 Task: Add Sprouts Roasted & Unsalted In Shell Sunflower Seeds to the cart.
Action: Mouse moved to (294, 137)
Screenshot: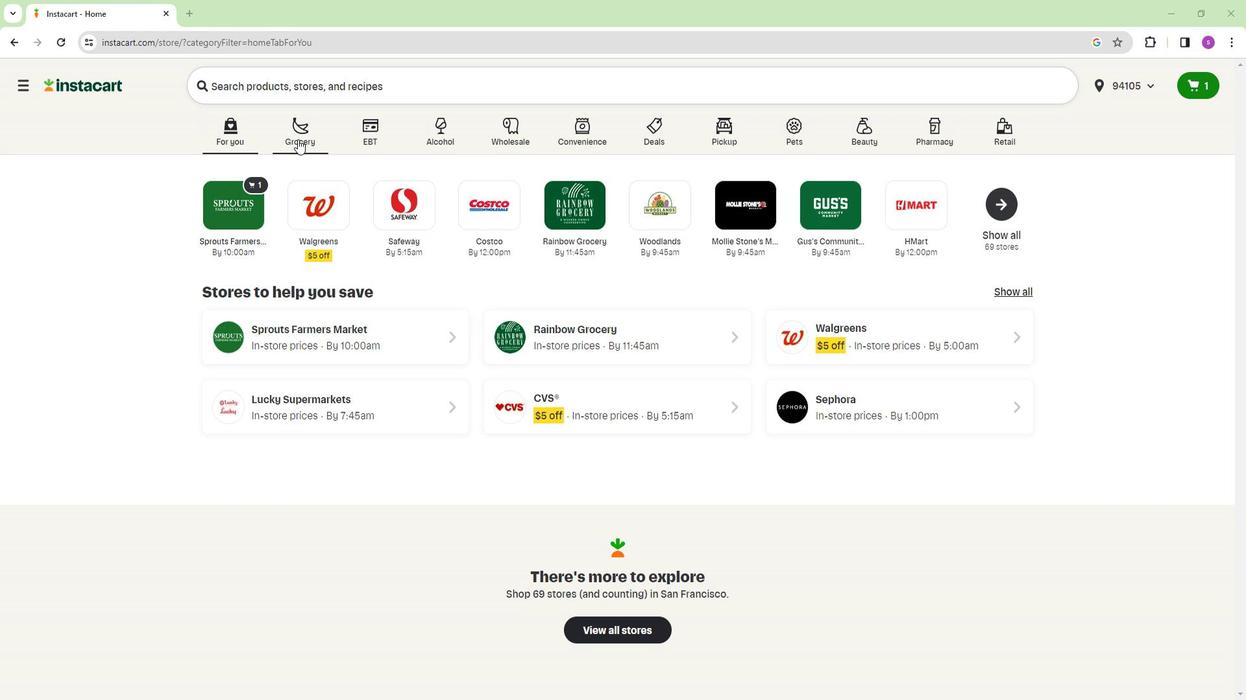 
Action: Mouse pressed left at (294, 137)
Screenshot: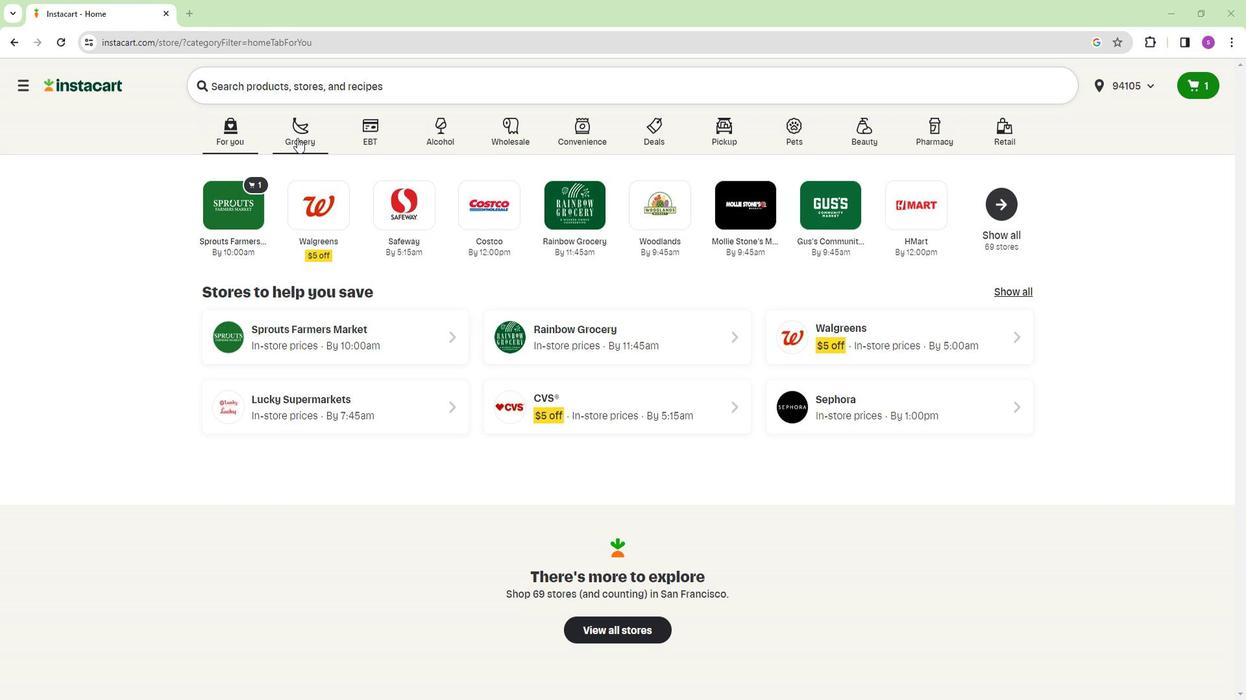 
Action: Mouse moved to (222, 207)
Screenshot: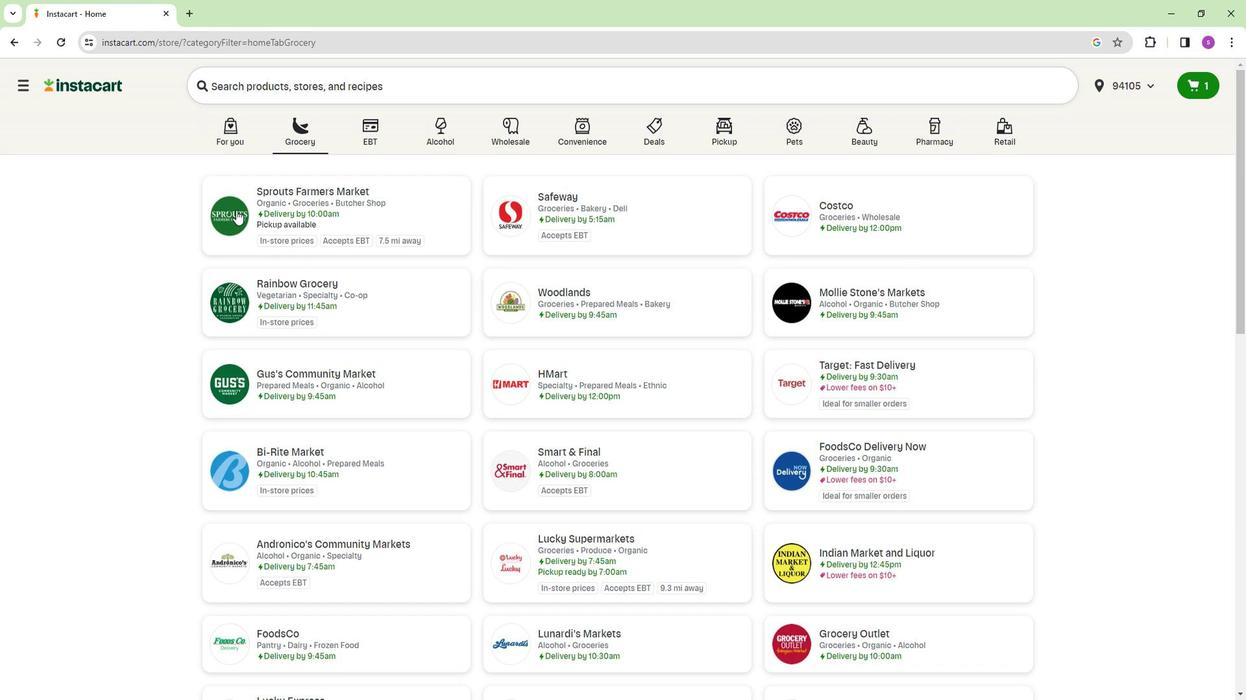 
Action: Mouse pressed left at (222, 207)
Screenshot: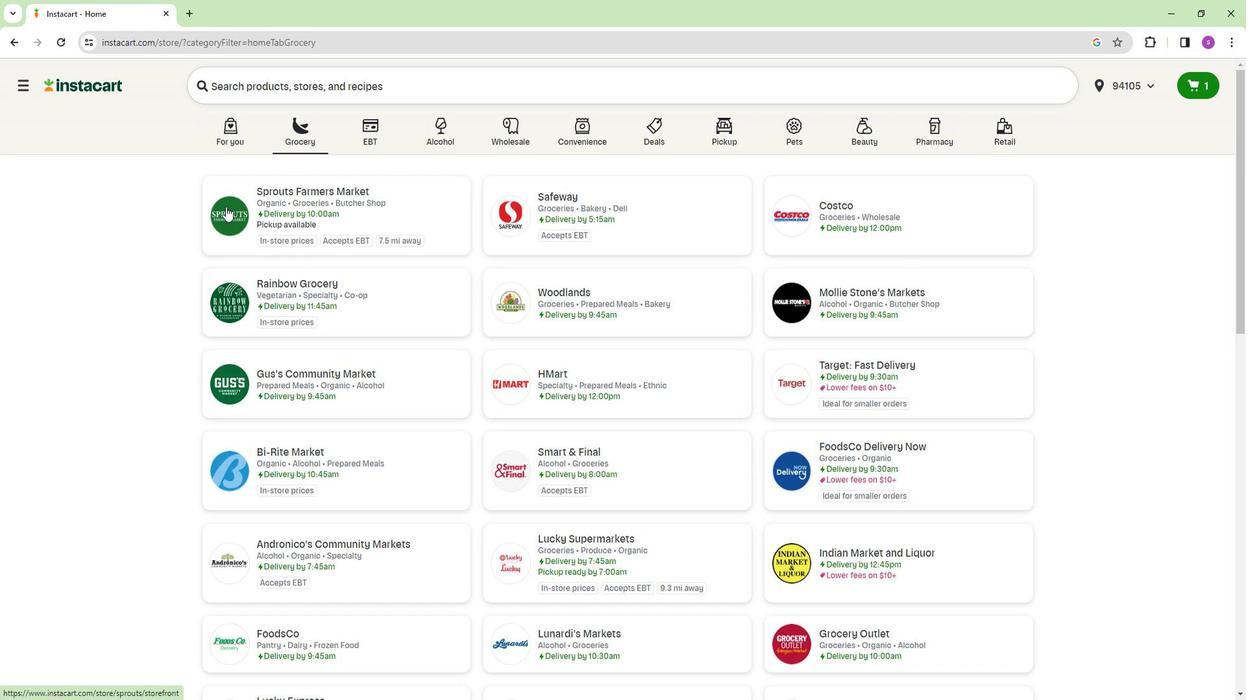 
Action: Mouse moved to (116, 466)
Screenshot: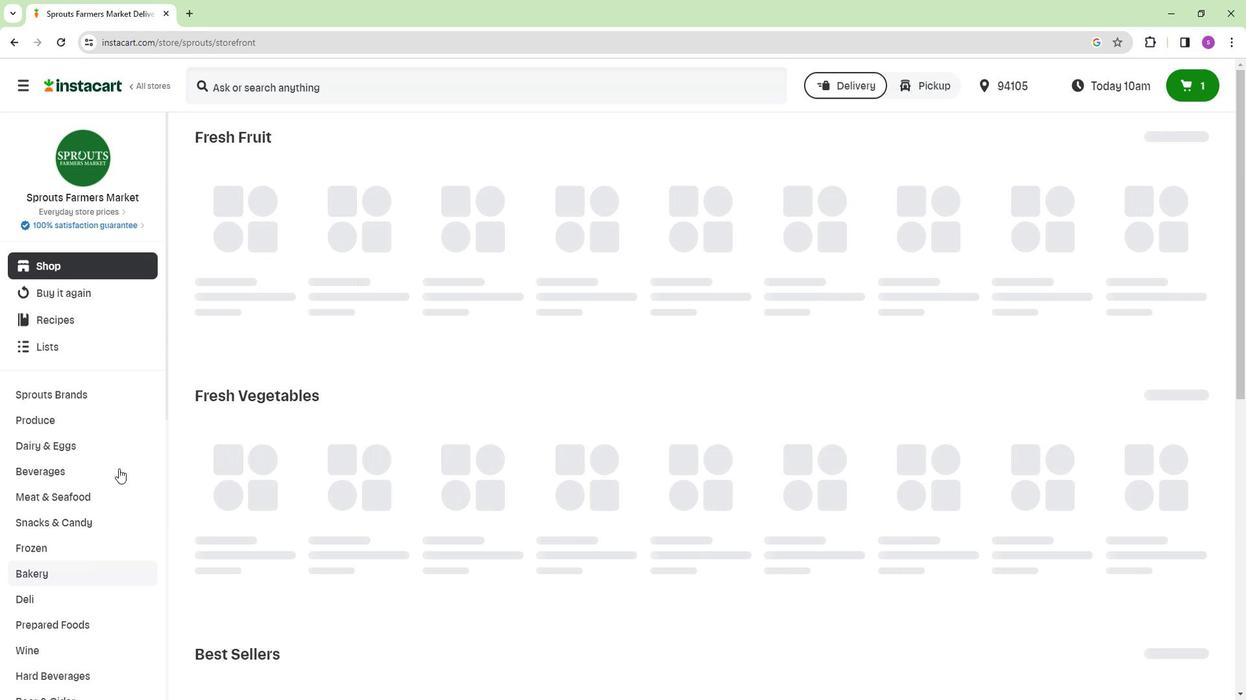 
Action: Mouse scrolled (116, 466) with delta (0, 0)
Screenshot: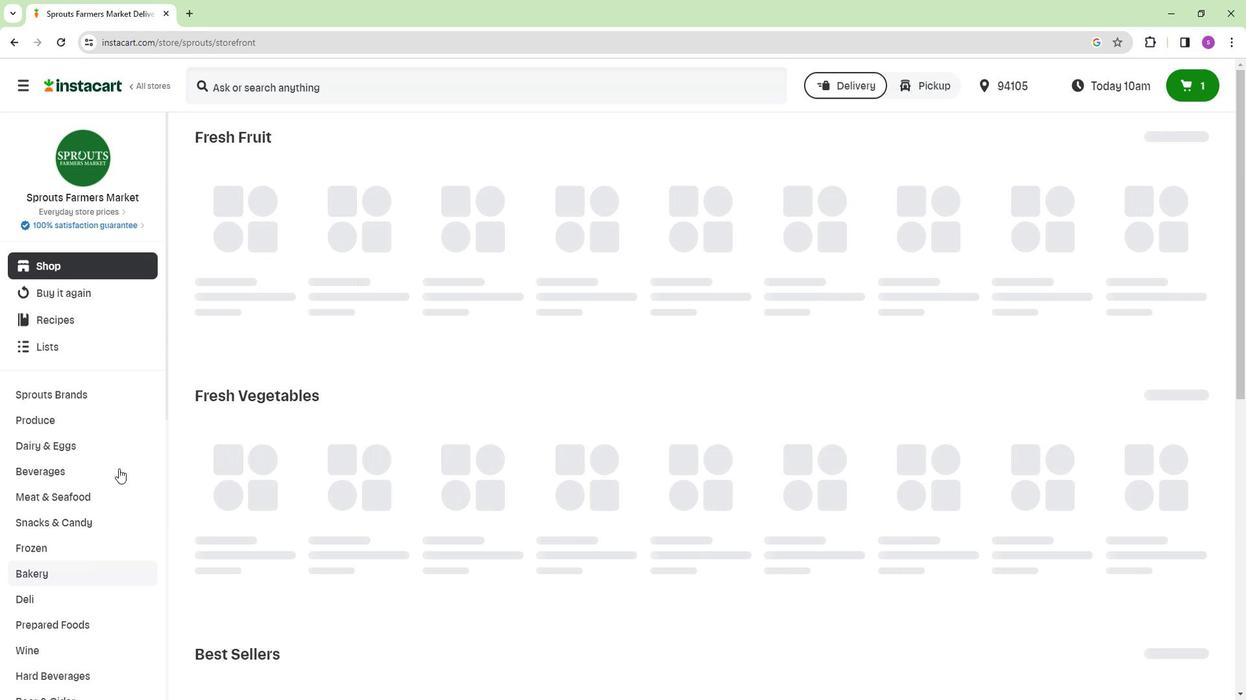 
Action: Mouse moved to (116, 464)
Screenshot: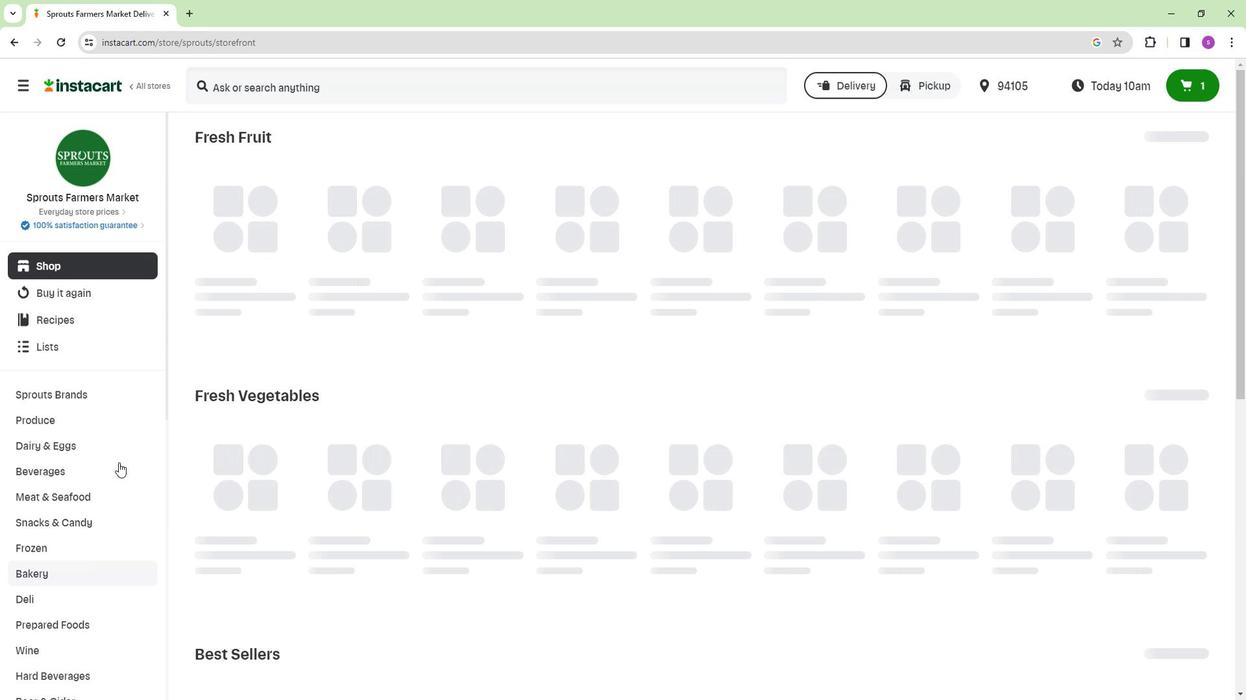 
Action: Mouse scrolled (116, 464) with delta (0, 0)
Screenshot: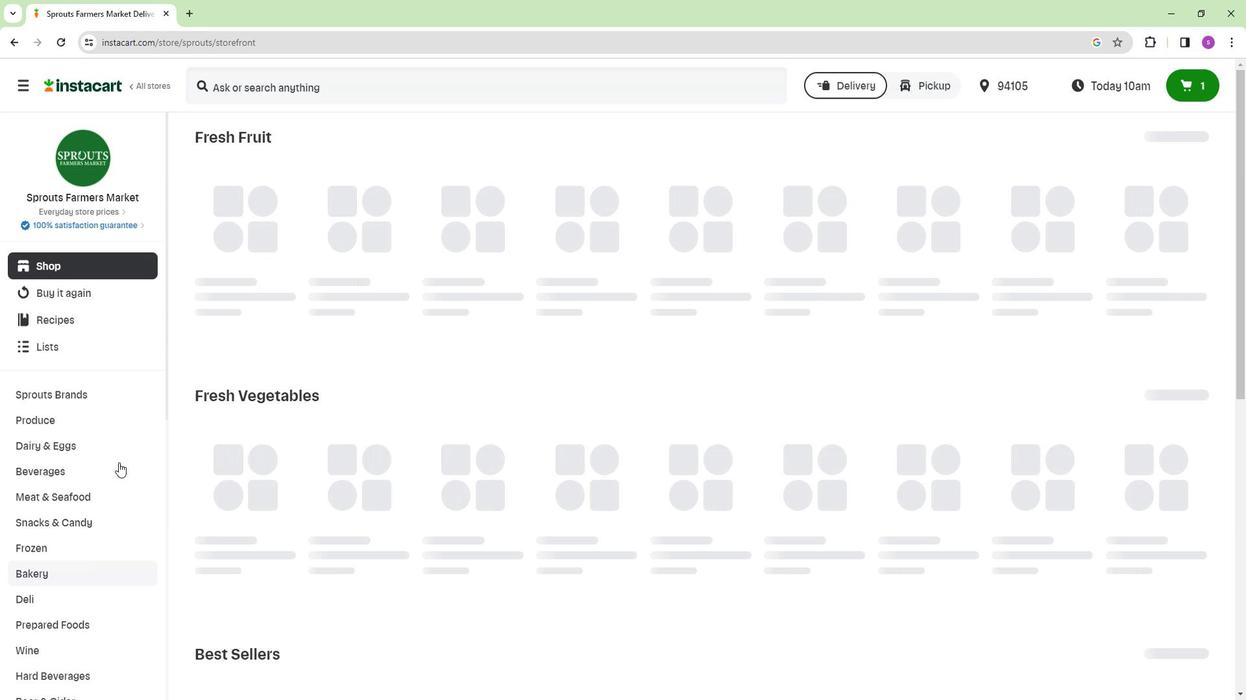 
Action: Mouse moved to (105, 595)
Screenshot: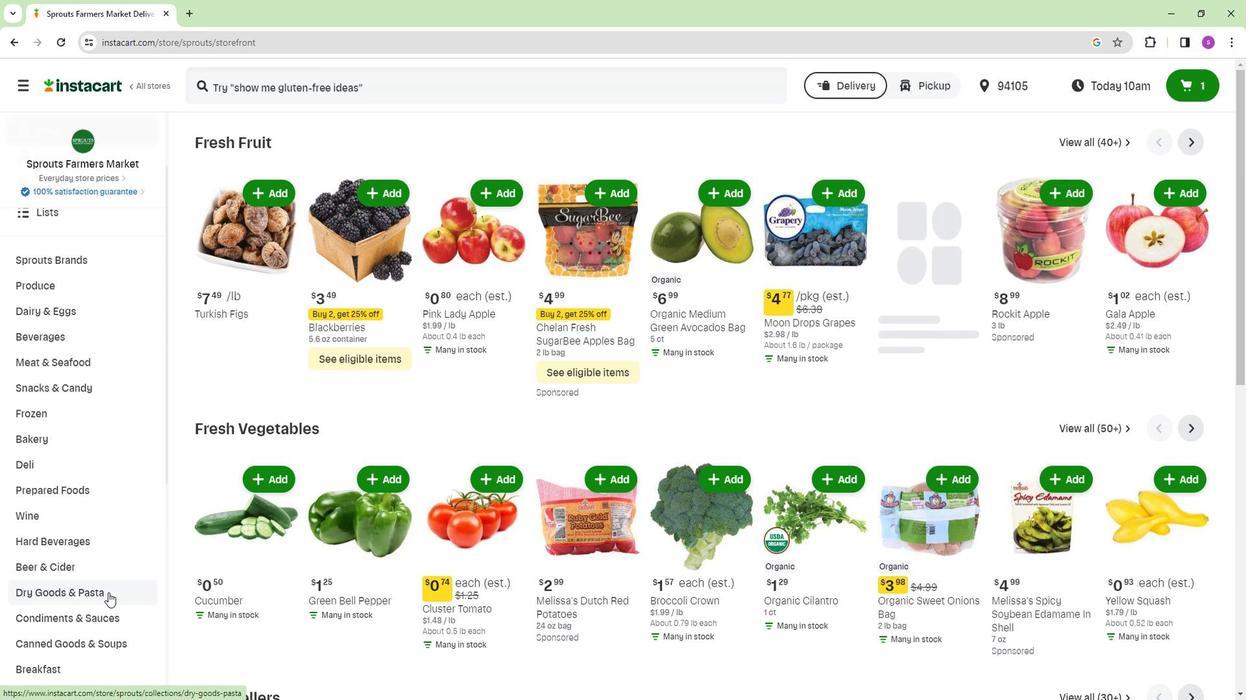 
Action: Mouse pressed left at (105, 595)
Screenshot: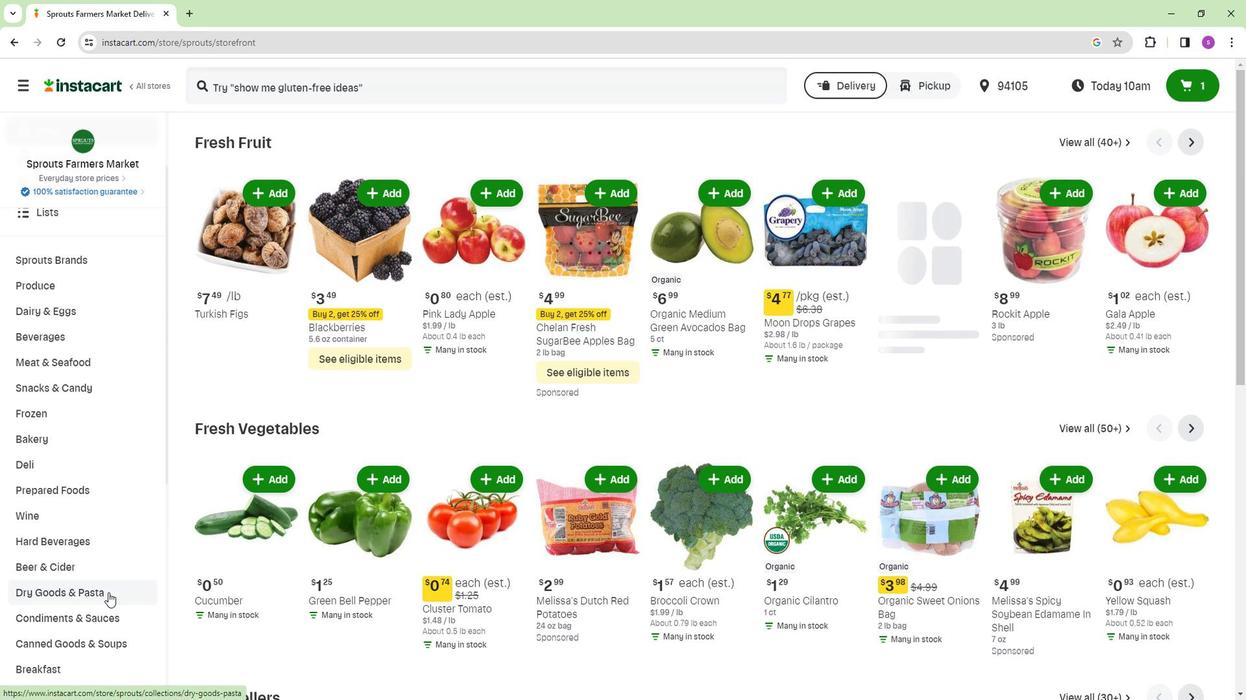 
Action: Mouse moved to (912, 168)
Screenshot: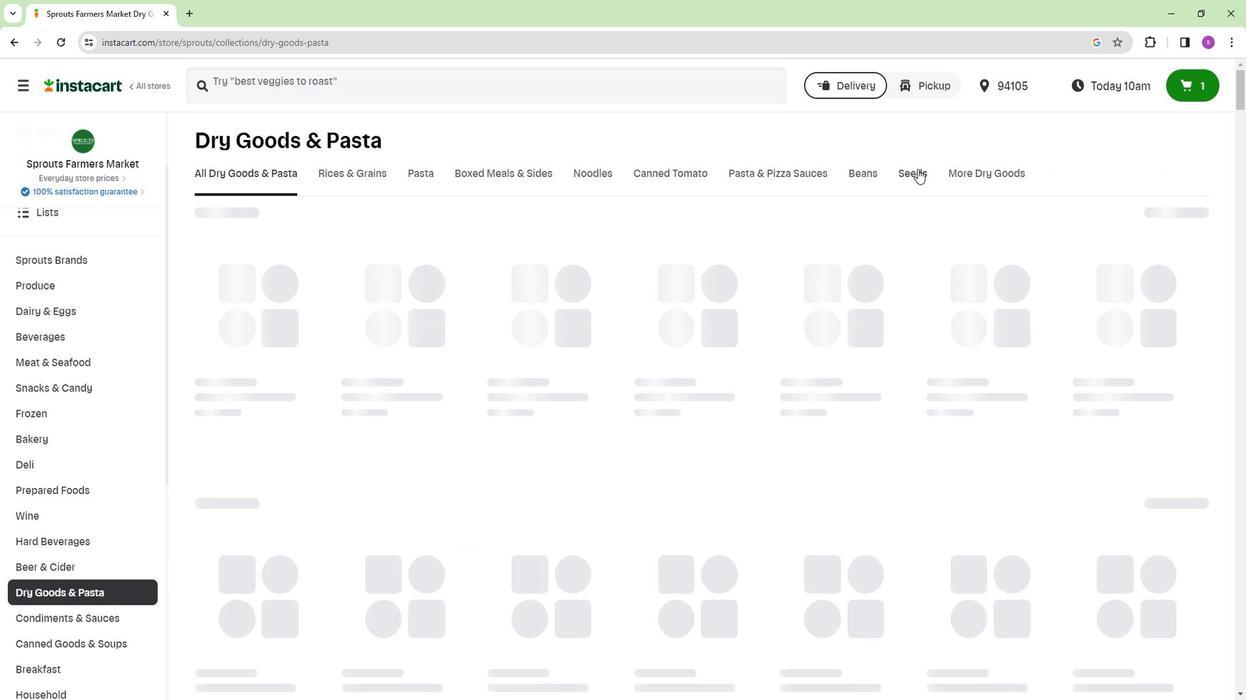
Action: Mouse pressed left at (912, 168)
Screenshot: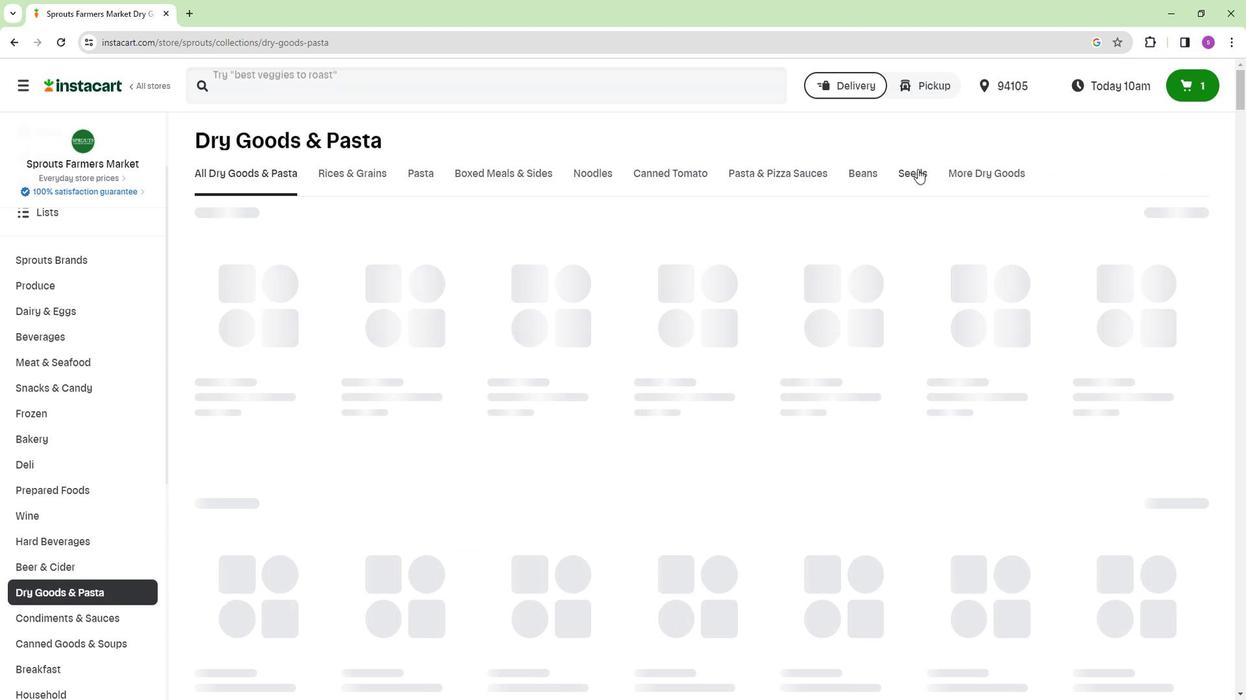 
Action: Mouse moved to (289, 231)
Screenshot: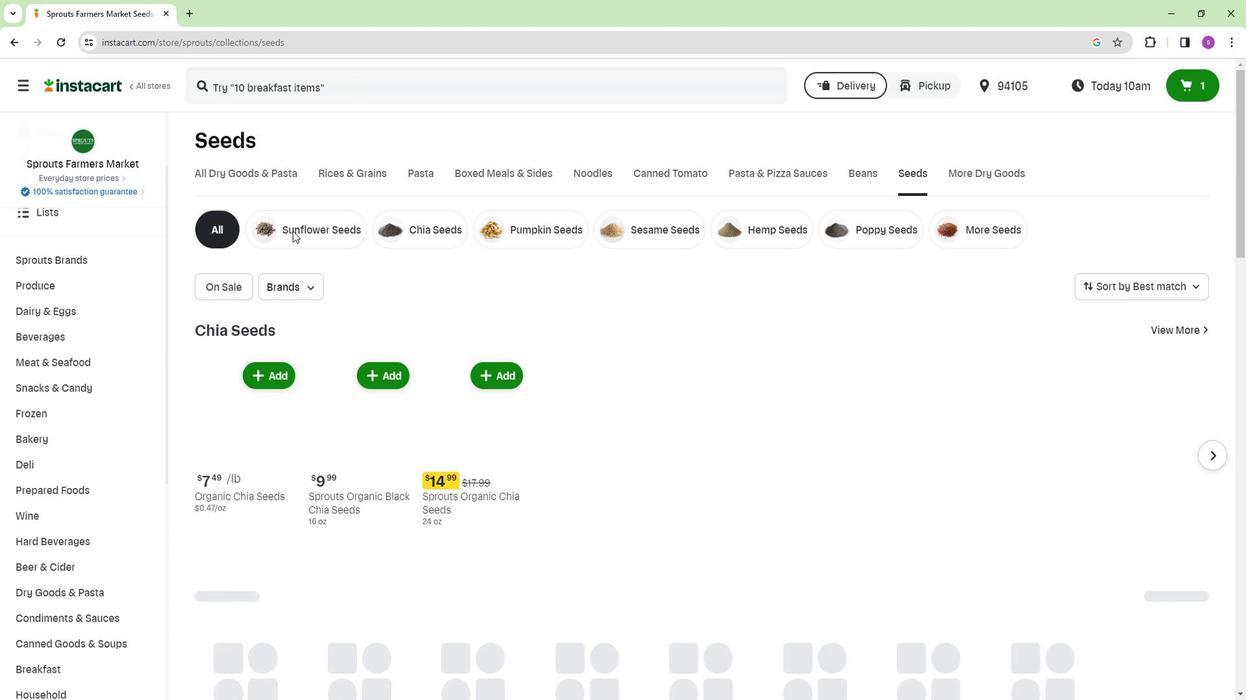 
Action: Mouse pressed left at (289, 231)
Screenshot: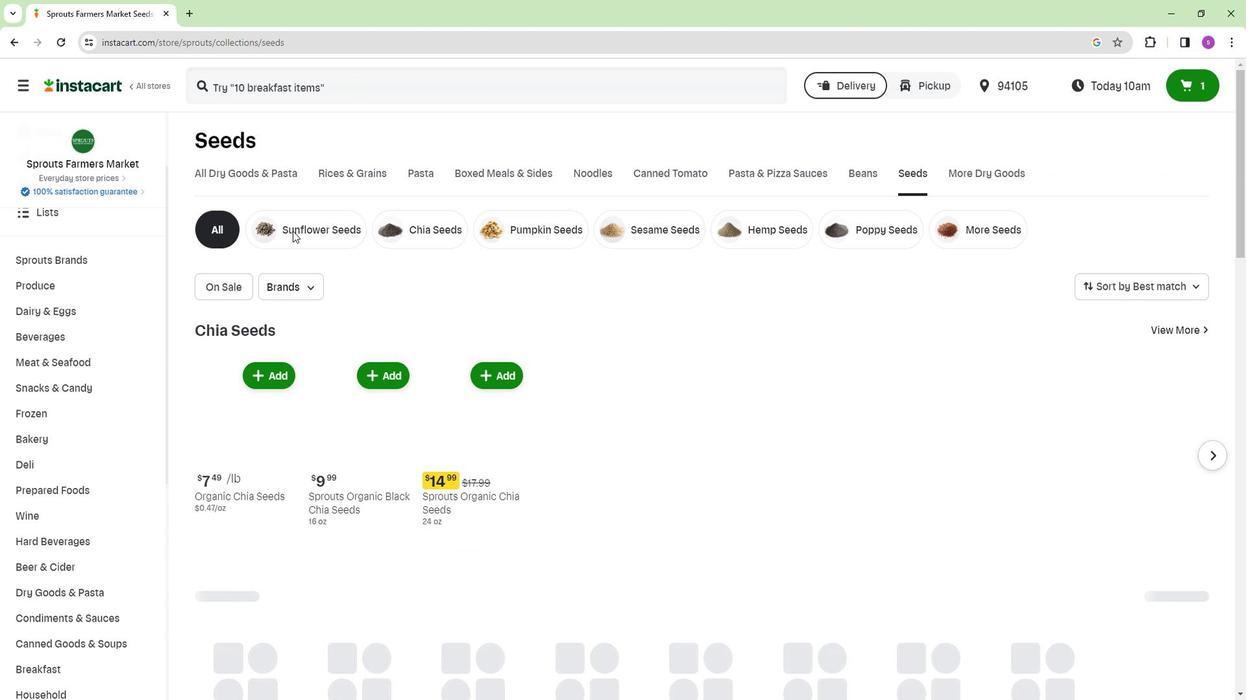 
Action: Mouse moved to (401, 90)
Screenshot: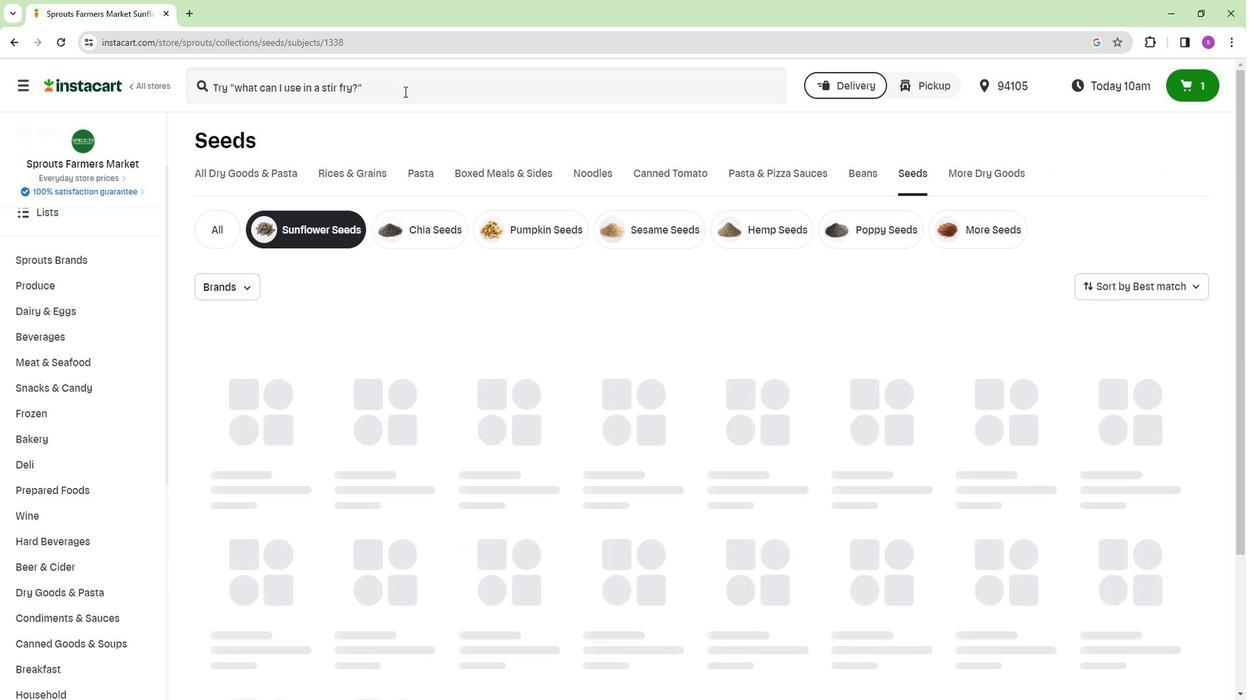 
Action: Mouse pressed left at (401, 90)
Screenshot: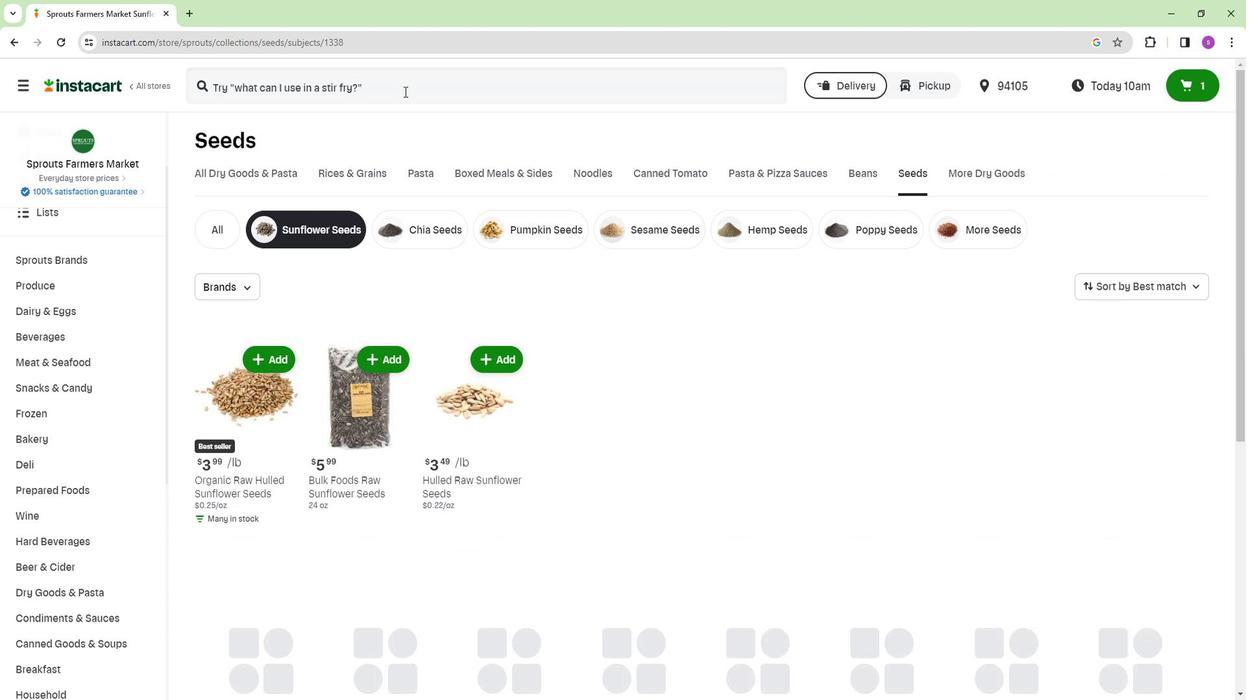 
Action: Key pressed <Key.shift>Spo<Key.backspace>routs<Key.space><Key.shift>Roasted<Key.space><Key.shift>&<Key.space><Key.shift>Unsalted<Key.space><Key.shift>In<Key.space><Key.shift>Shell<Key.space><Key.shift>Sunflower<Key.space><Key.shift>Seed<Key.enter>
Screenshot: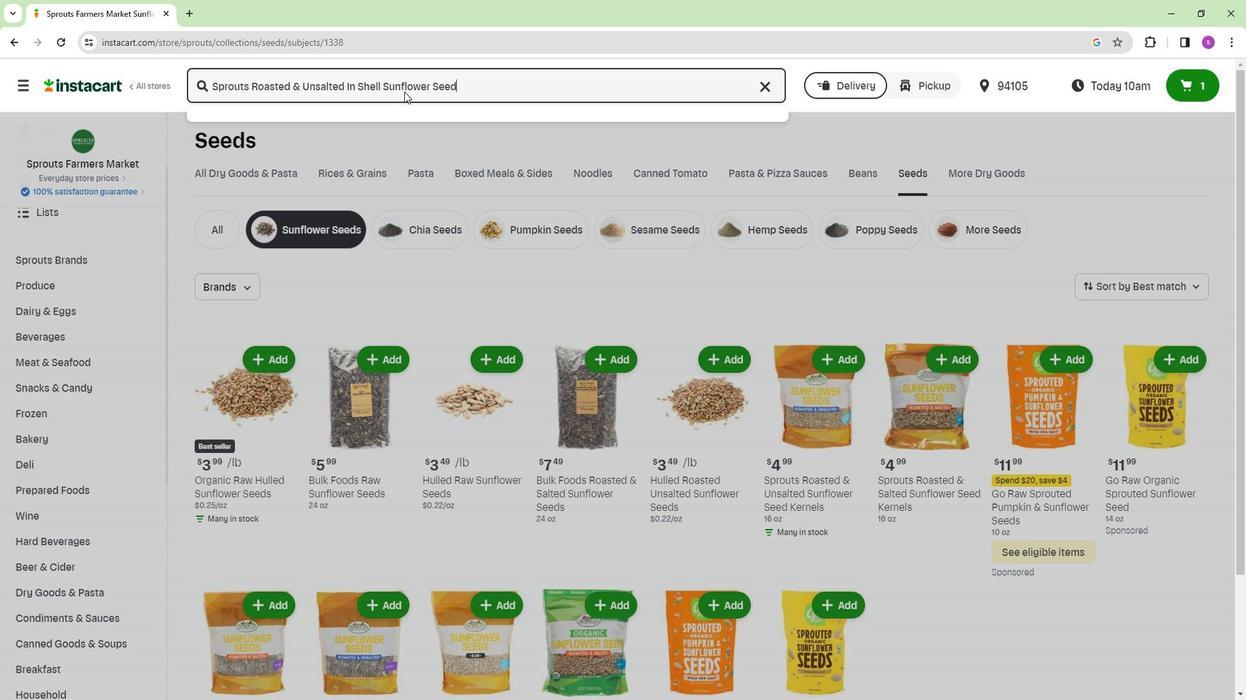
Action: Mouse moved to (501, 101)
Screenshot: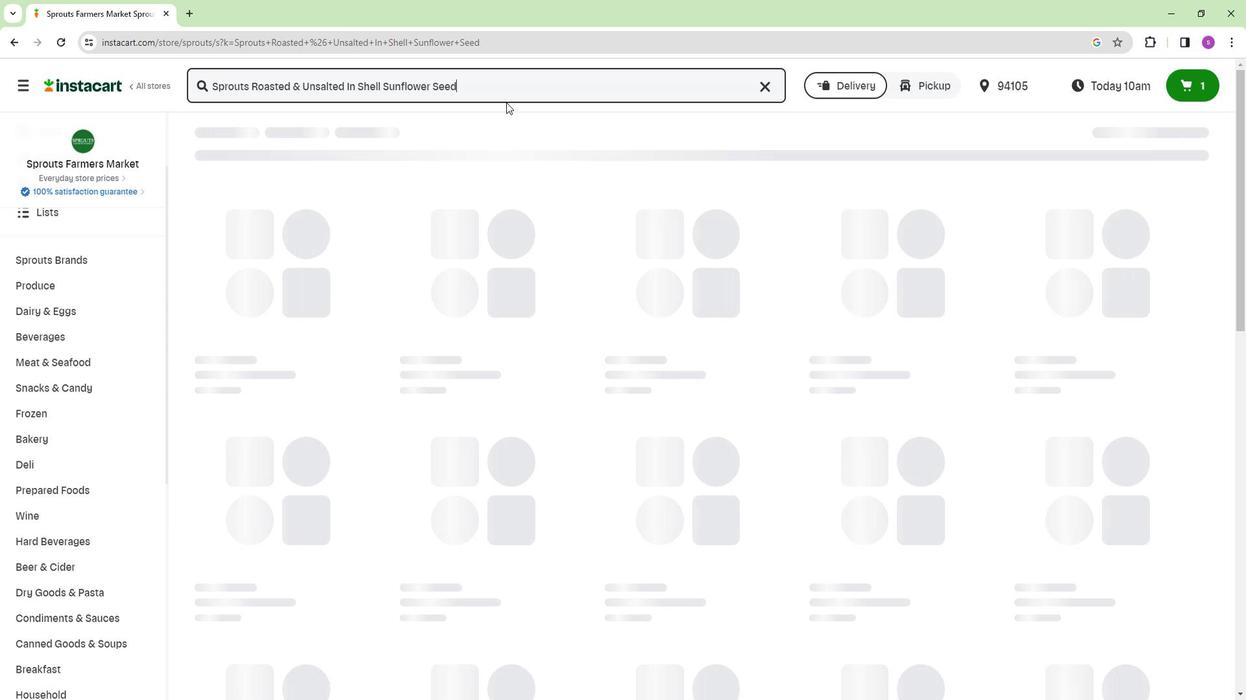 
Action: Key pressed s
Screenshot: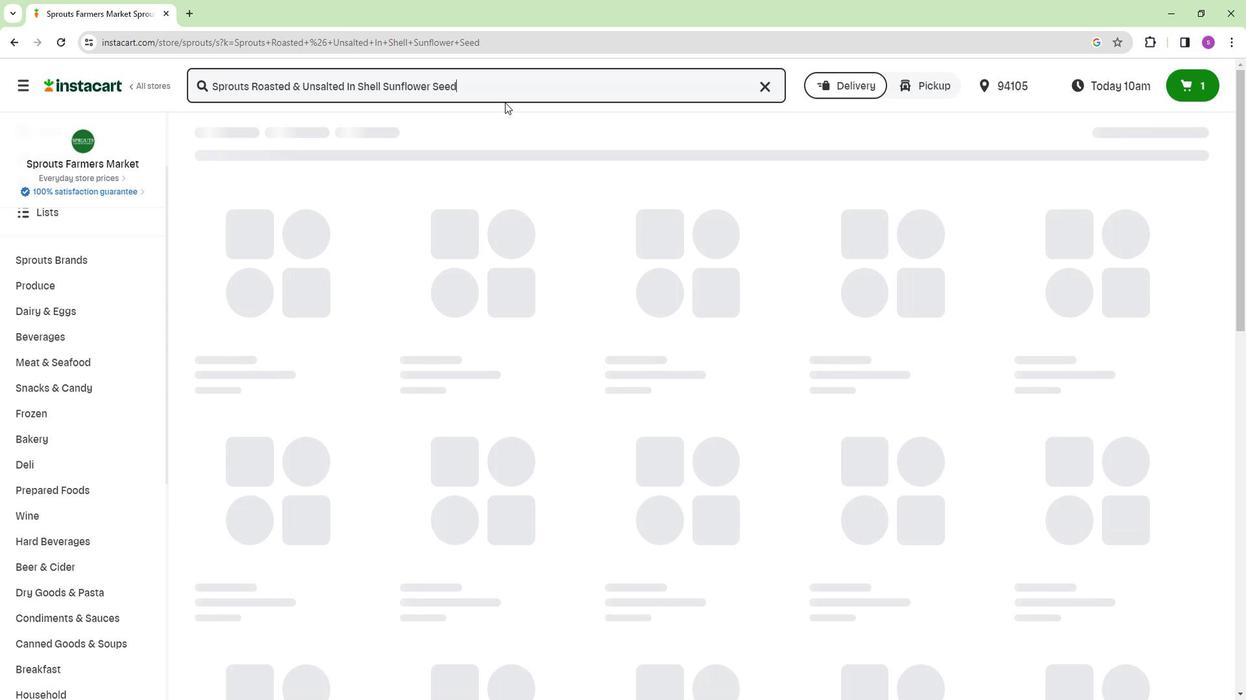 
Action: Mouse moved to (463, 86)
Screenshot: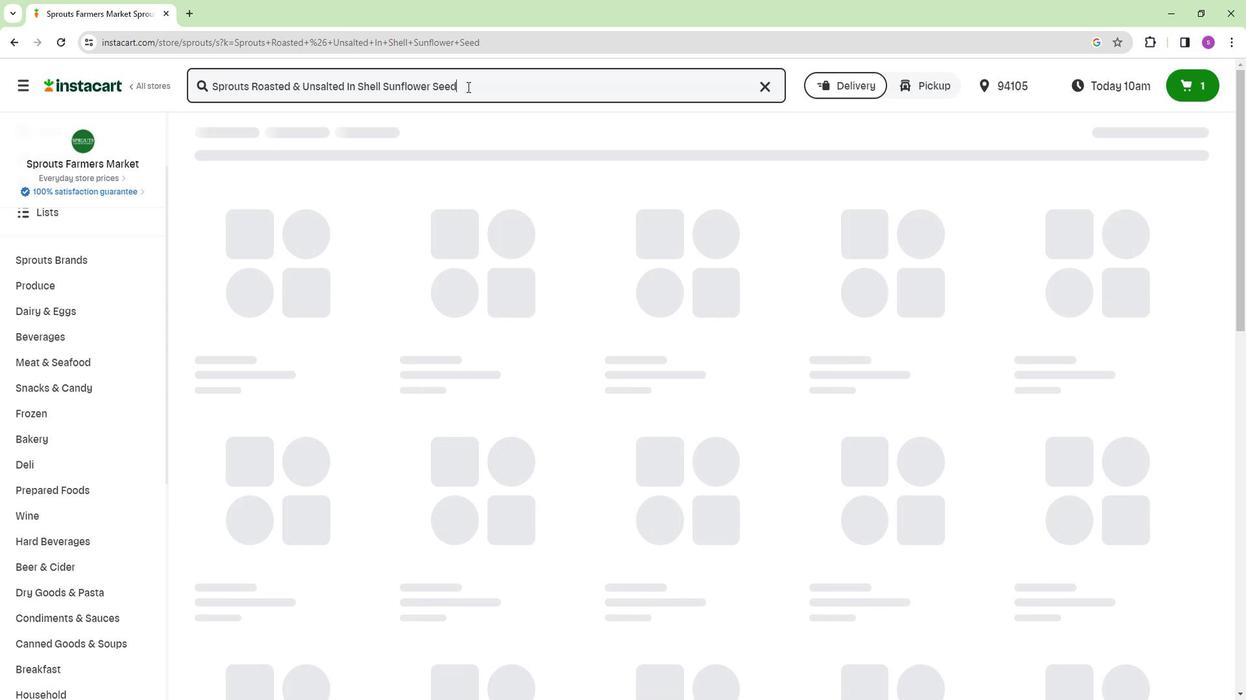 
Action: Mouse pressed left at (463, 86)
Screenshot: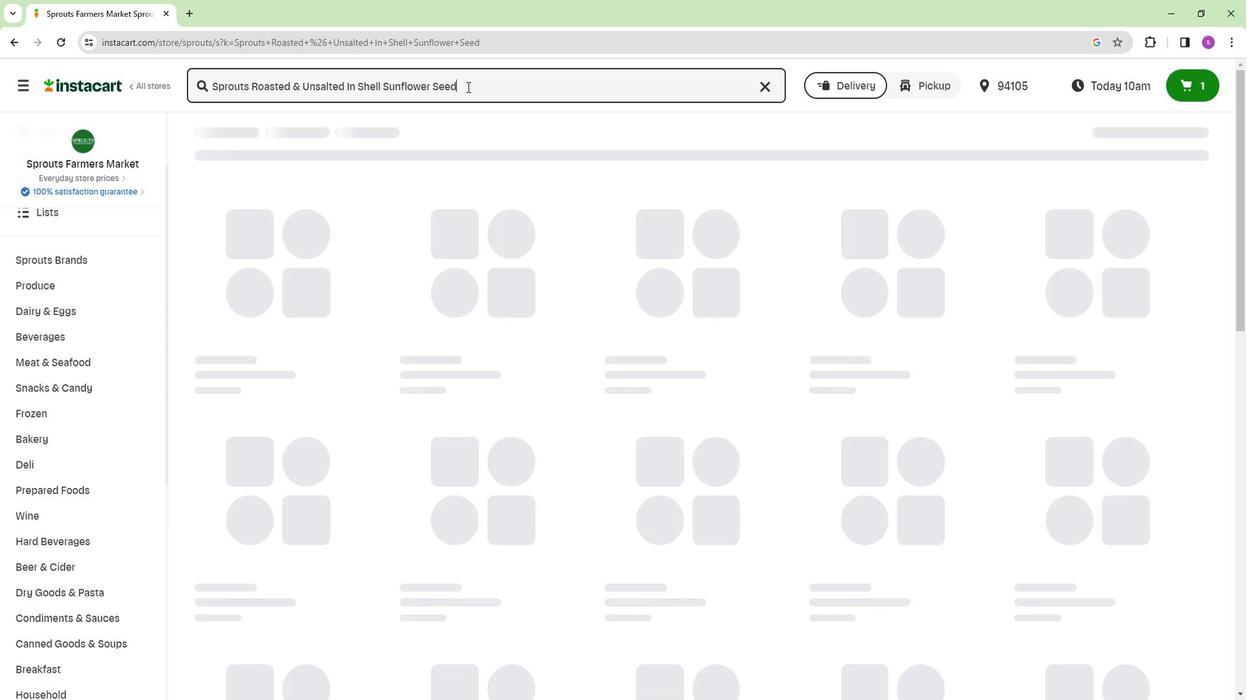 
Action: Key pressed s<Key.backspace><Key.enter>
Screenshot: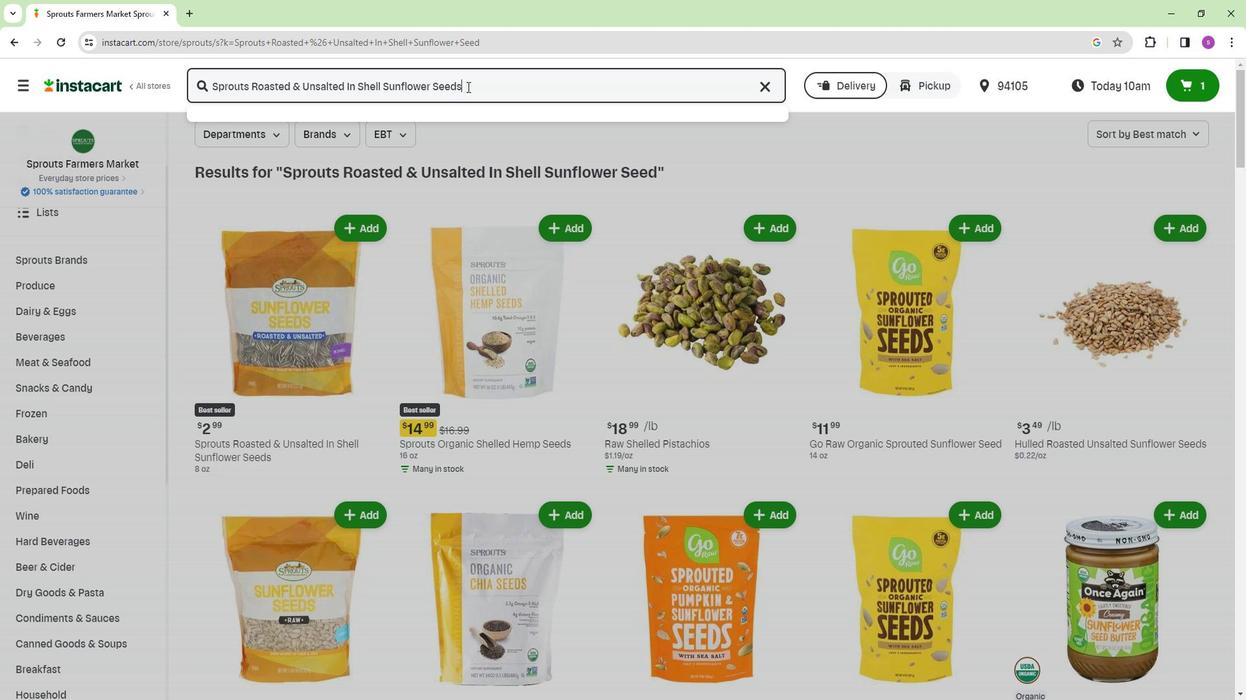 
Action: Mouse moved to (404, 332)
Screenshot: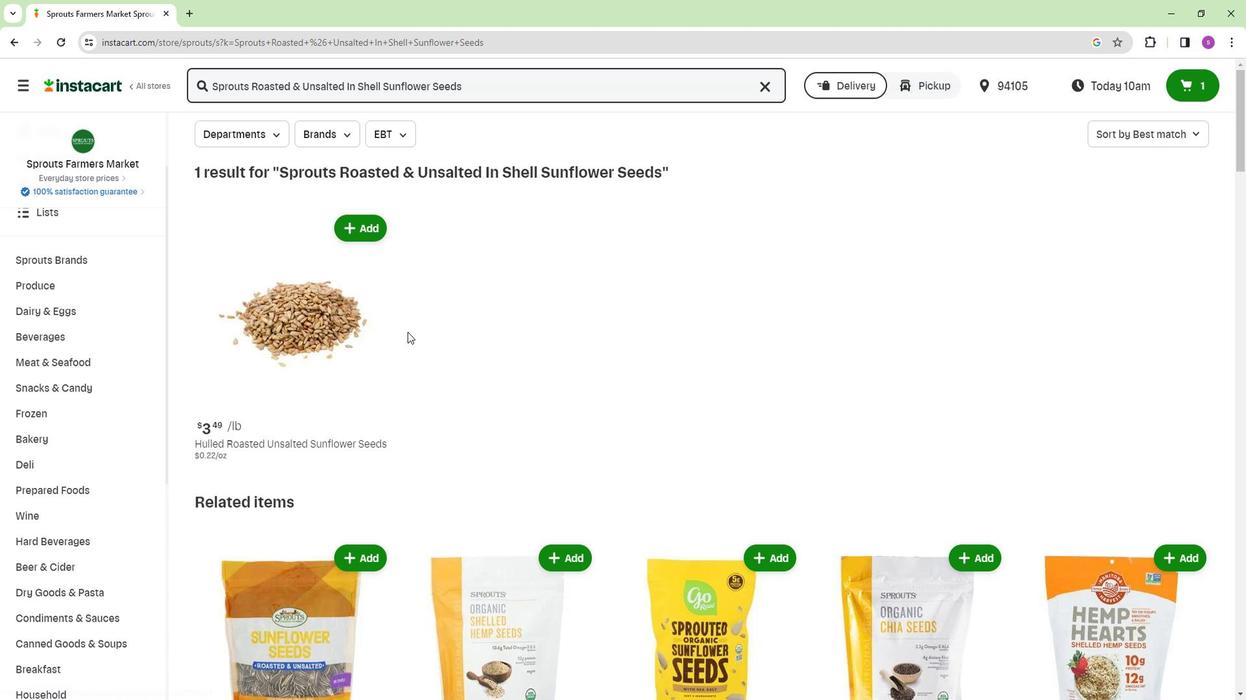 
Action: Mouse scrolled (404, 332) with delta (0, 0)
Screenshot: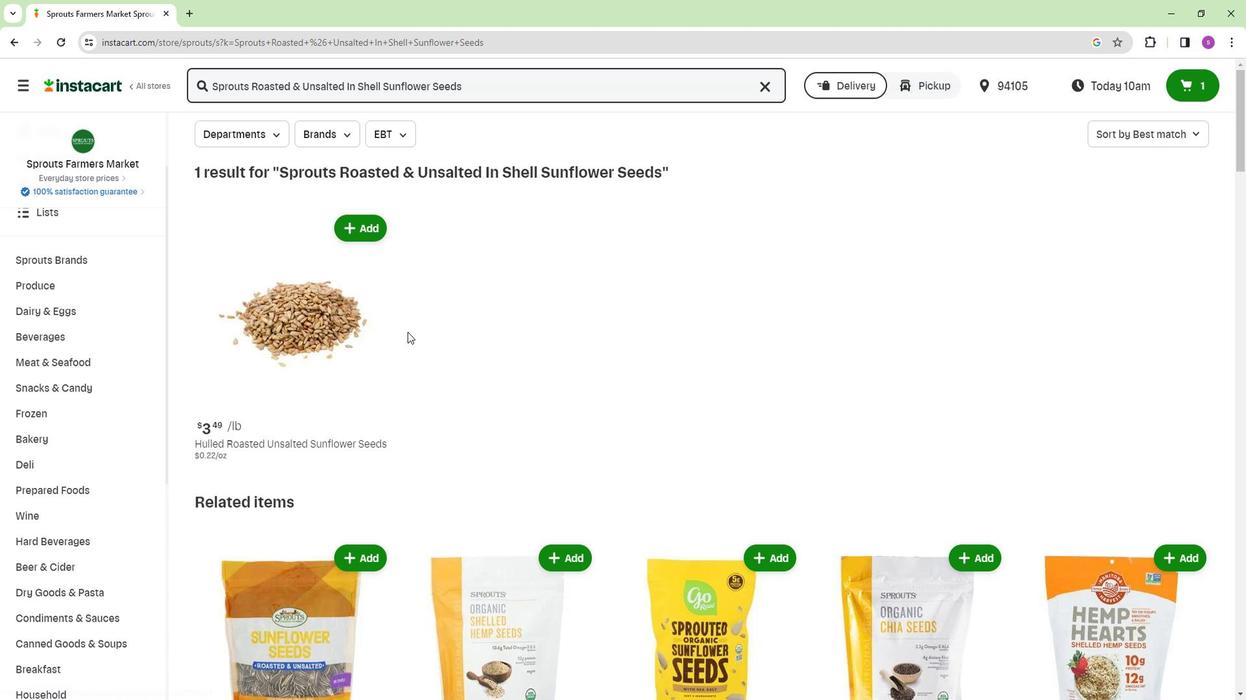 
Action: Mouse moved to (411, 323)
Screenshot: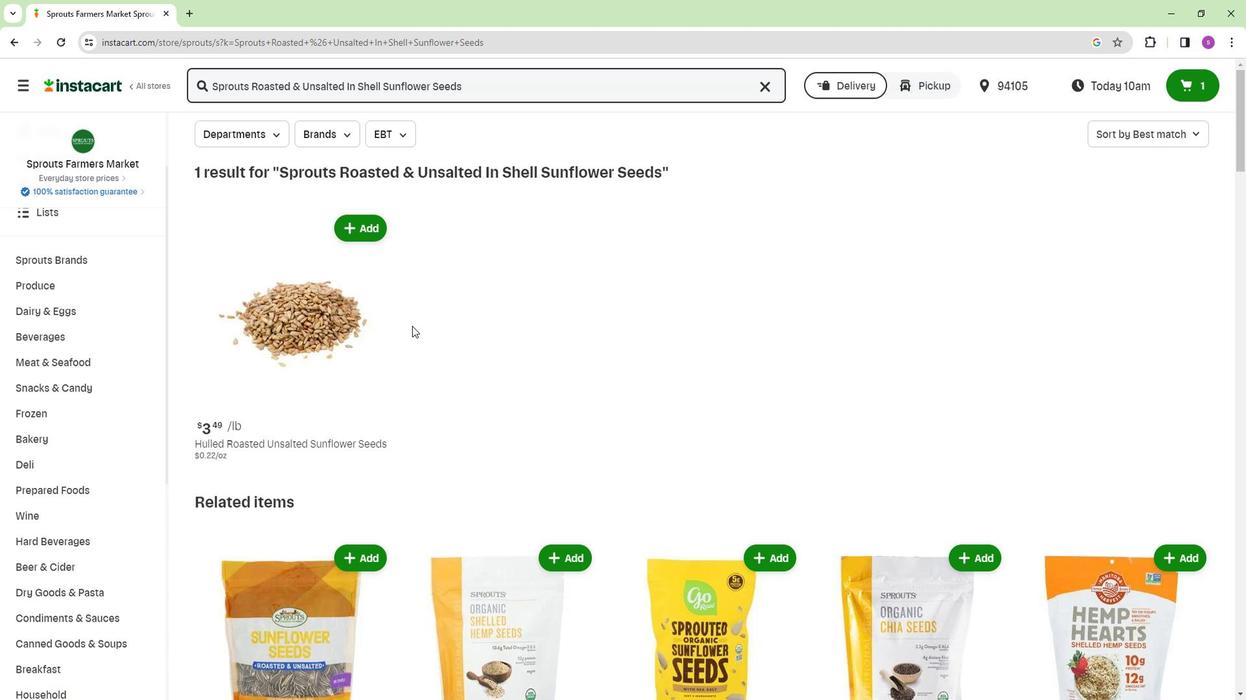 
Action: Mouse scrolled (411, 323) with delta (0, 0)
Screenshot: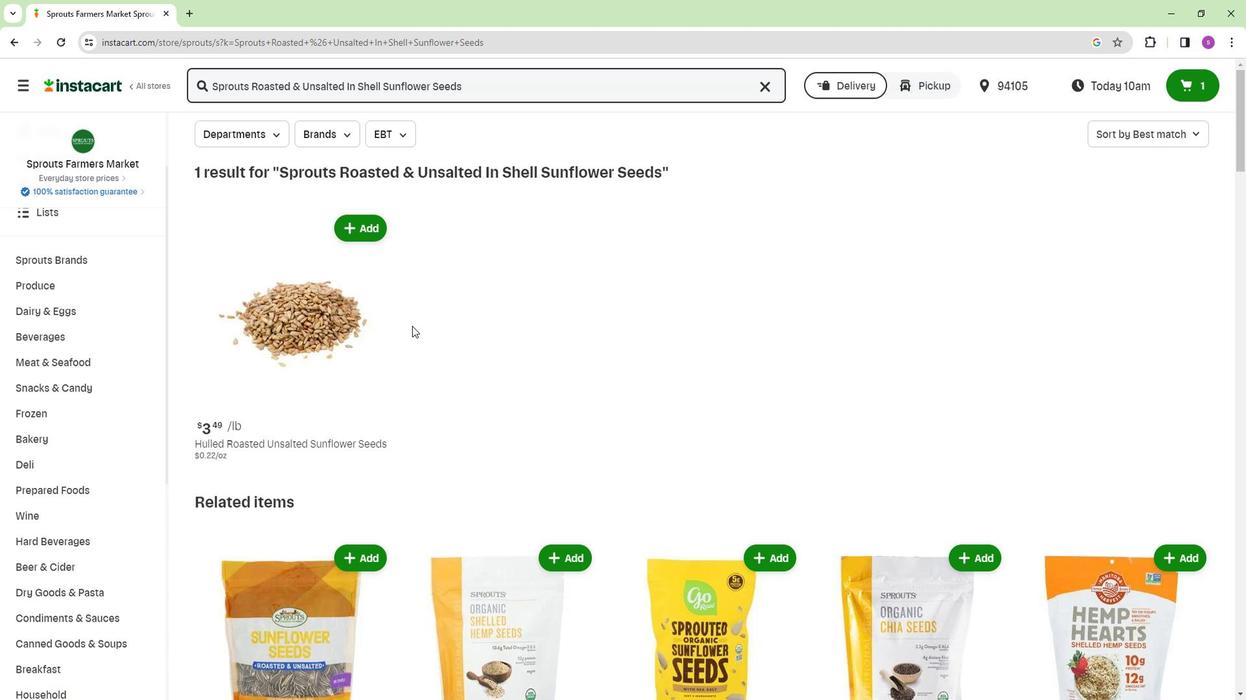 
Action: Mouse moved to (414, 309)
Screenshot: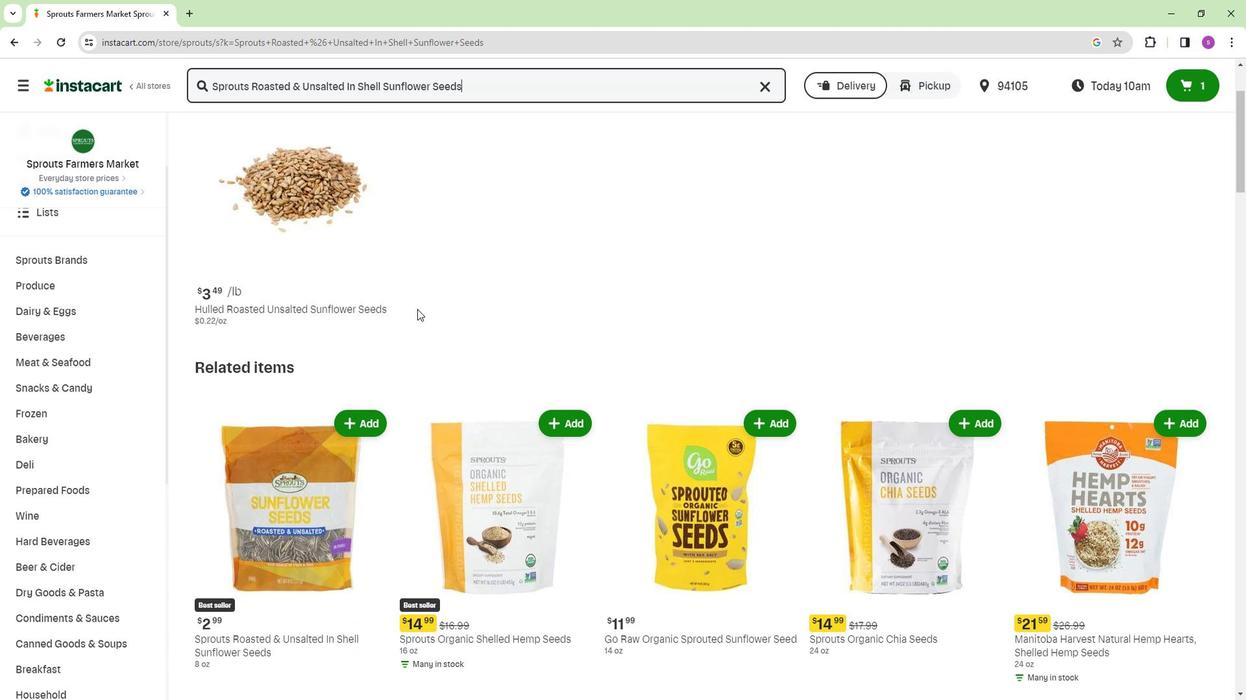 
Action: Mouse scrolled (414, 308) with delta (0, -1)
Screenshot: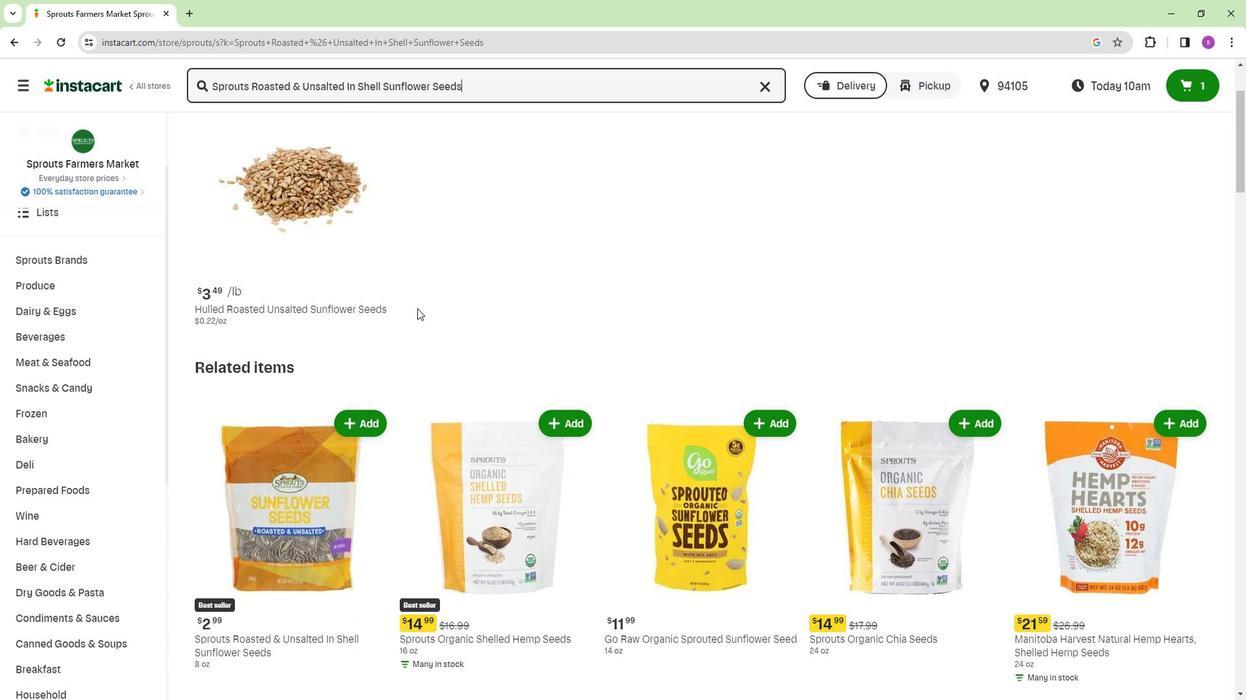 
Action: Mouse moved to (414, 309)
Screenshot: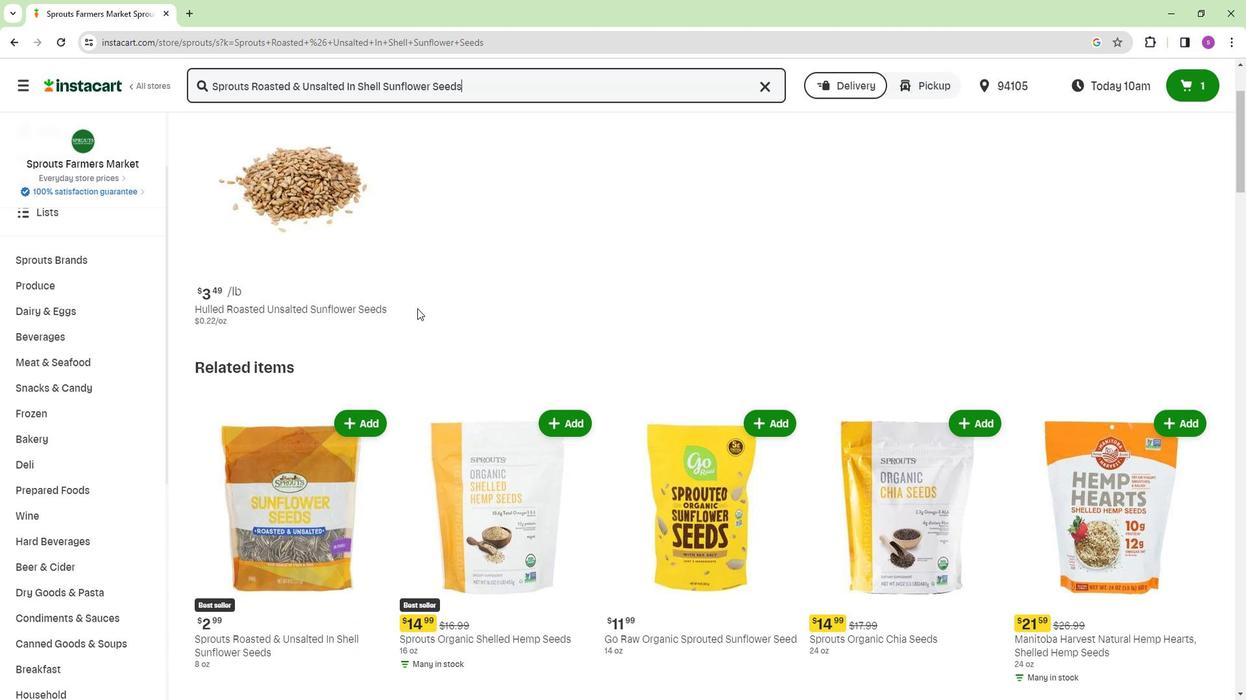 
Action: Mouse scrolled (414, 308) with delta (0, -1)
Screenshot: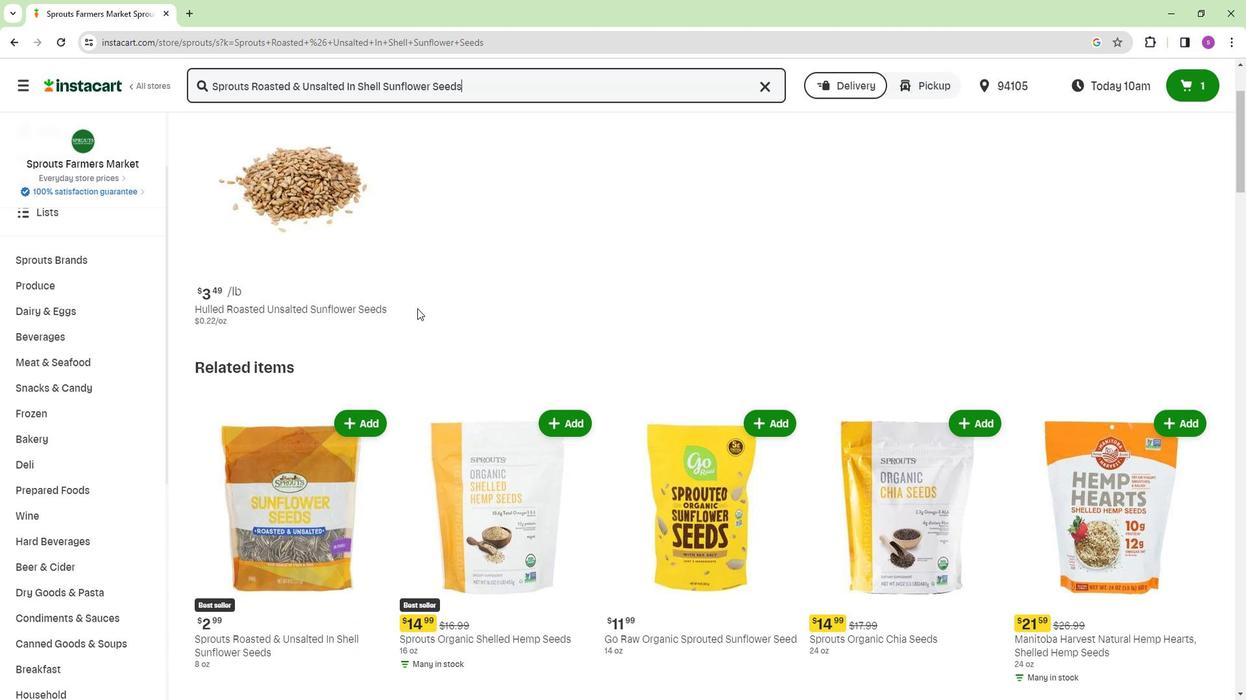 
Action: Mouse moved to (401, 261)
Screenshot: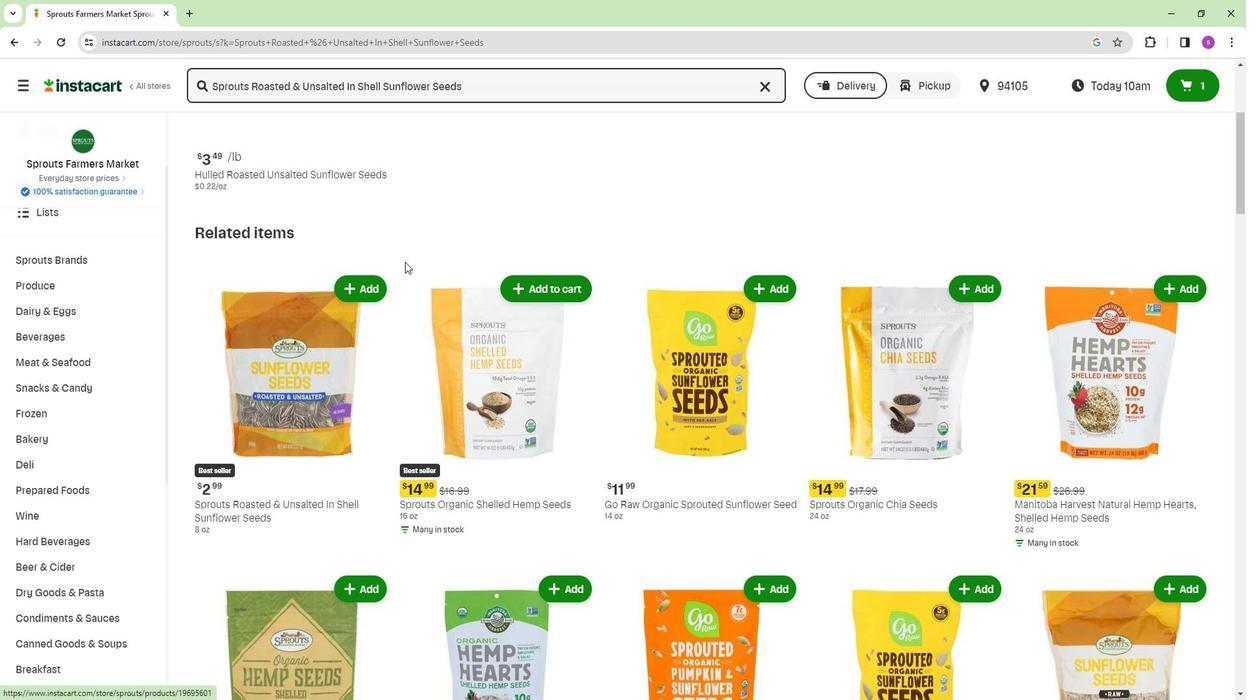 
Action: Mouse scrolled (401, 260) with delta (0, 0)
Screenshot: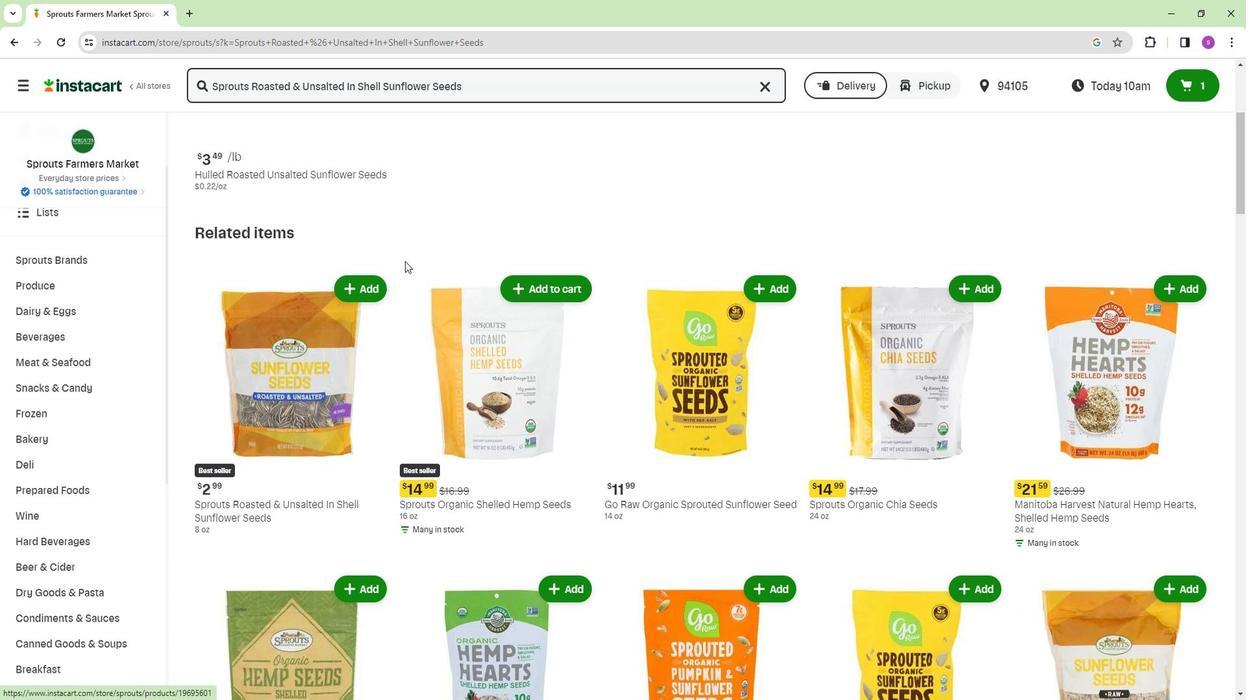 
Action: Mouse moved to (354, 210)
Screenshot: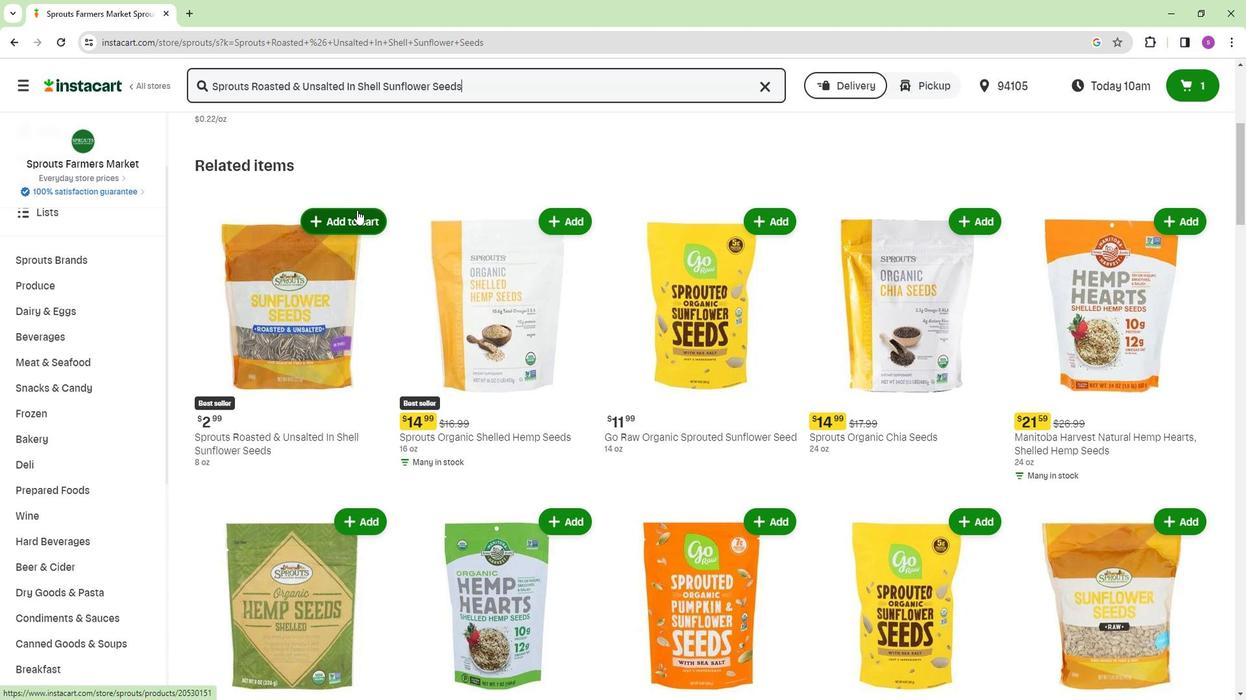 
Action: Mouse pressed left at (354, 210)
Screenshot: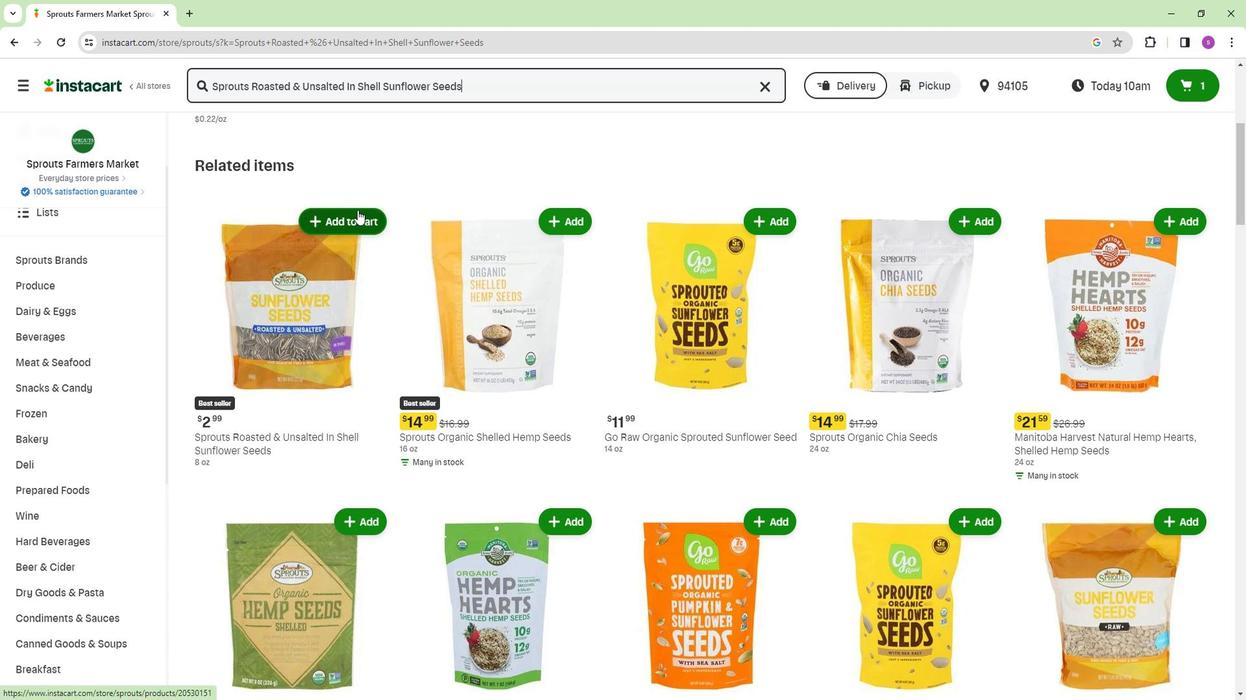 
Action: Mouse moved to (400, 338)
Screenshot: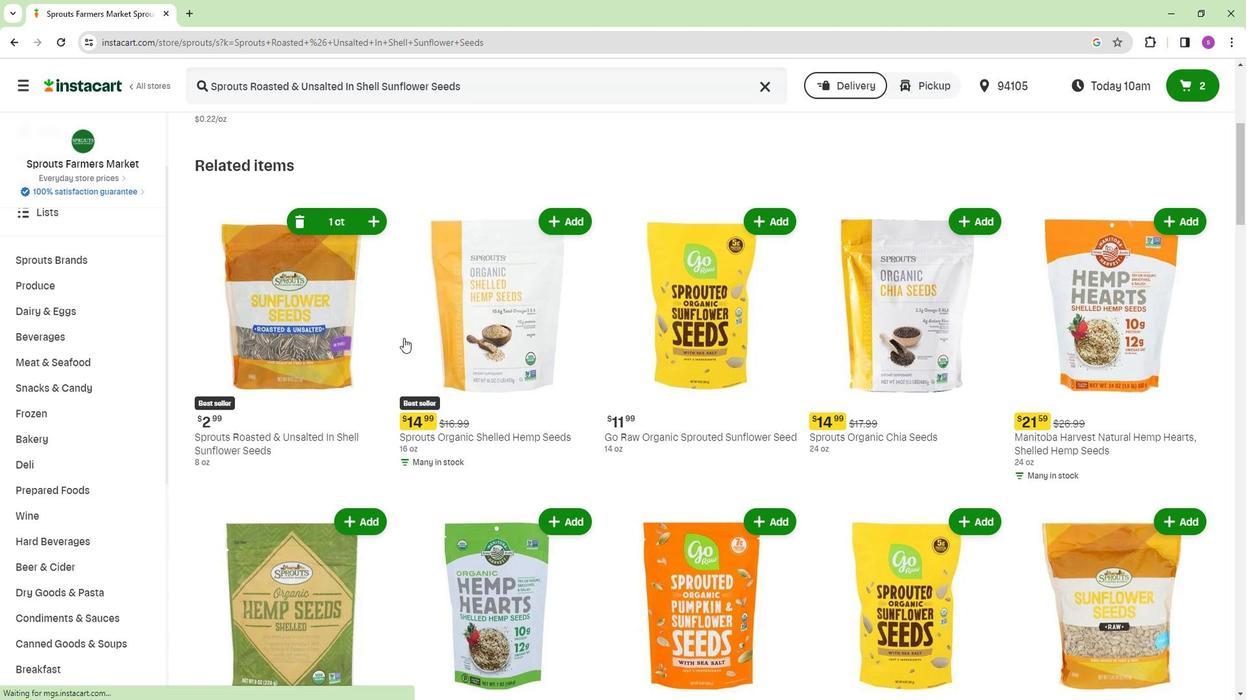 
Action: Mouse scrolled (400, 340) with delta (0, 1)
Screenshot: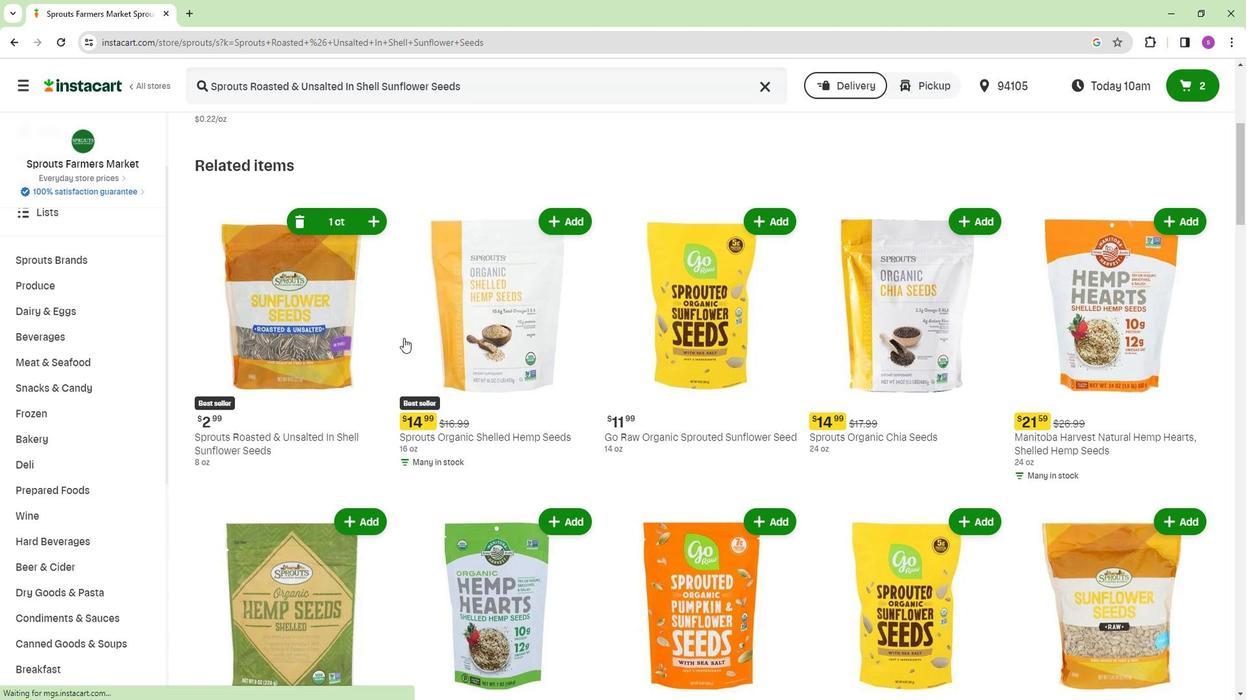 
Action: Mouse scrolled (400, 340) with delta (0, 1)
Screenshot: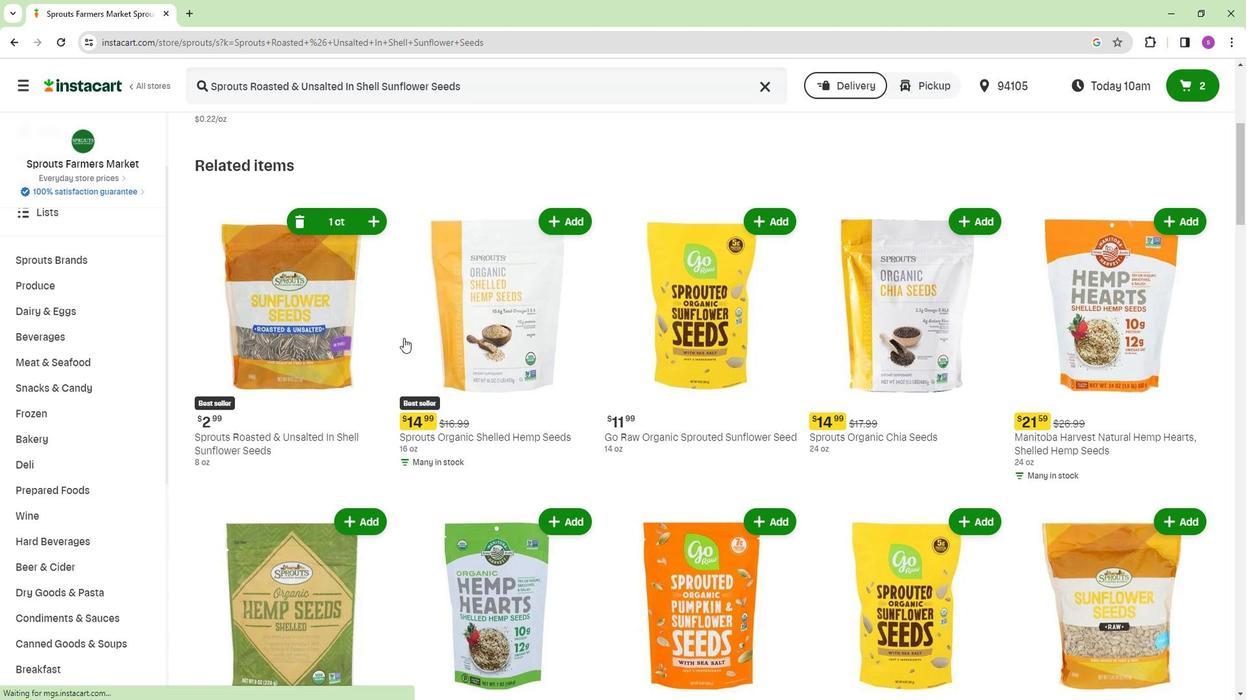 
Action: Mouse scrolled (400, 340) with delta (0, 1)
Screenshot: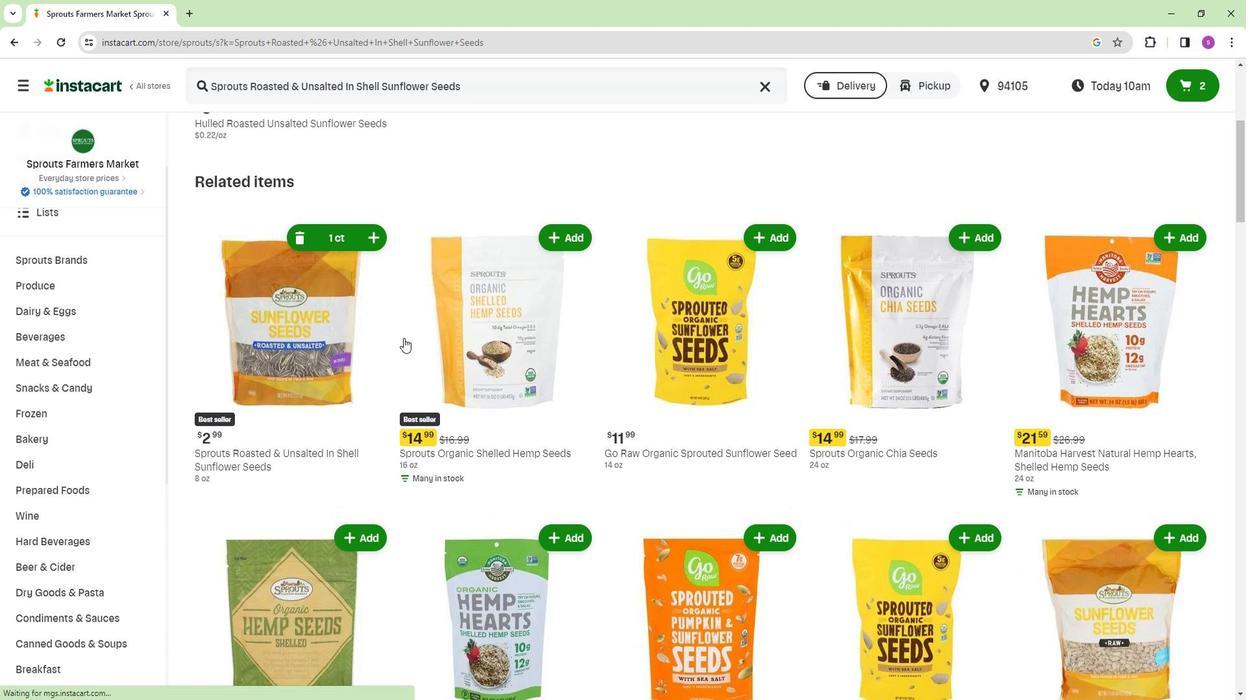 
Action: Mouse moved to (406, 321)
Screenshot: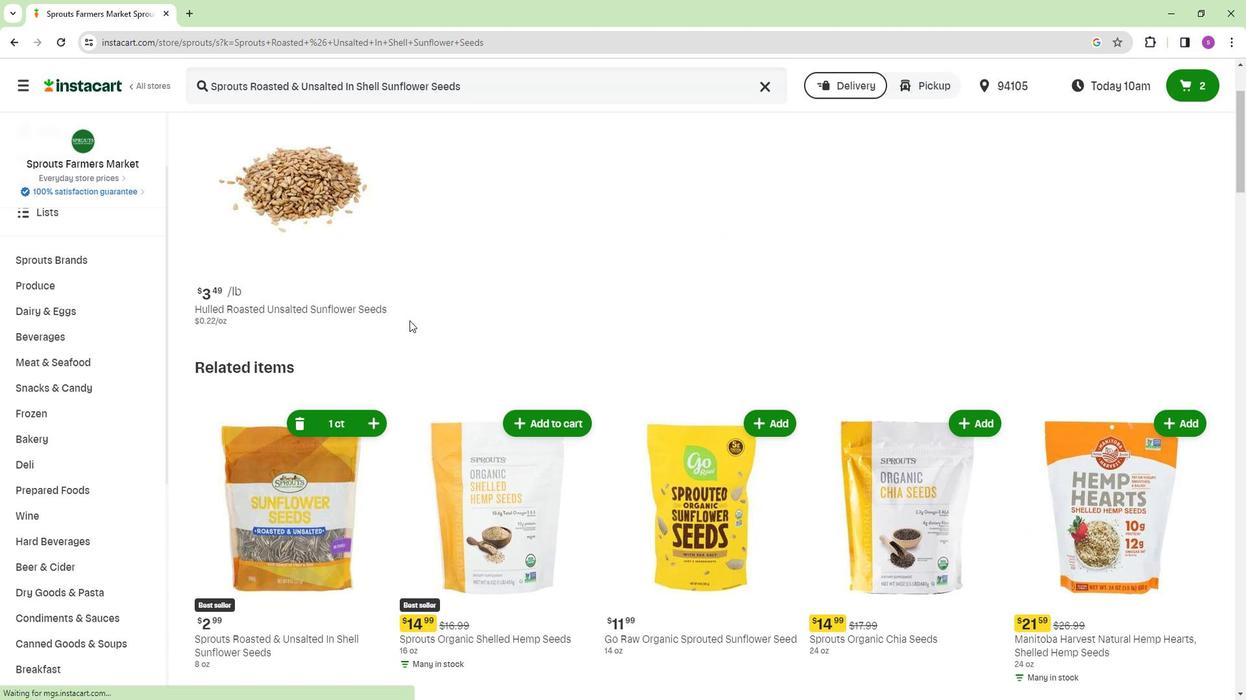 
